 Task: Create a section DevOps Dynamo and in the section, add a milestone Customer Relationship Management (CRM) Implementation in the project WorkSmart.
Action: Mouse moved to (96, 318)
Screenshot: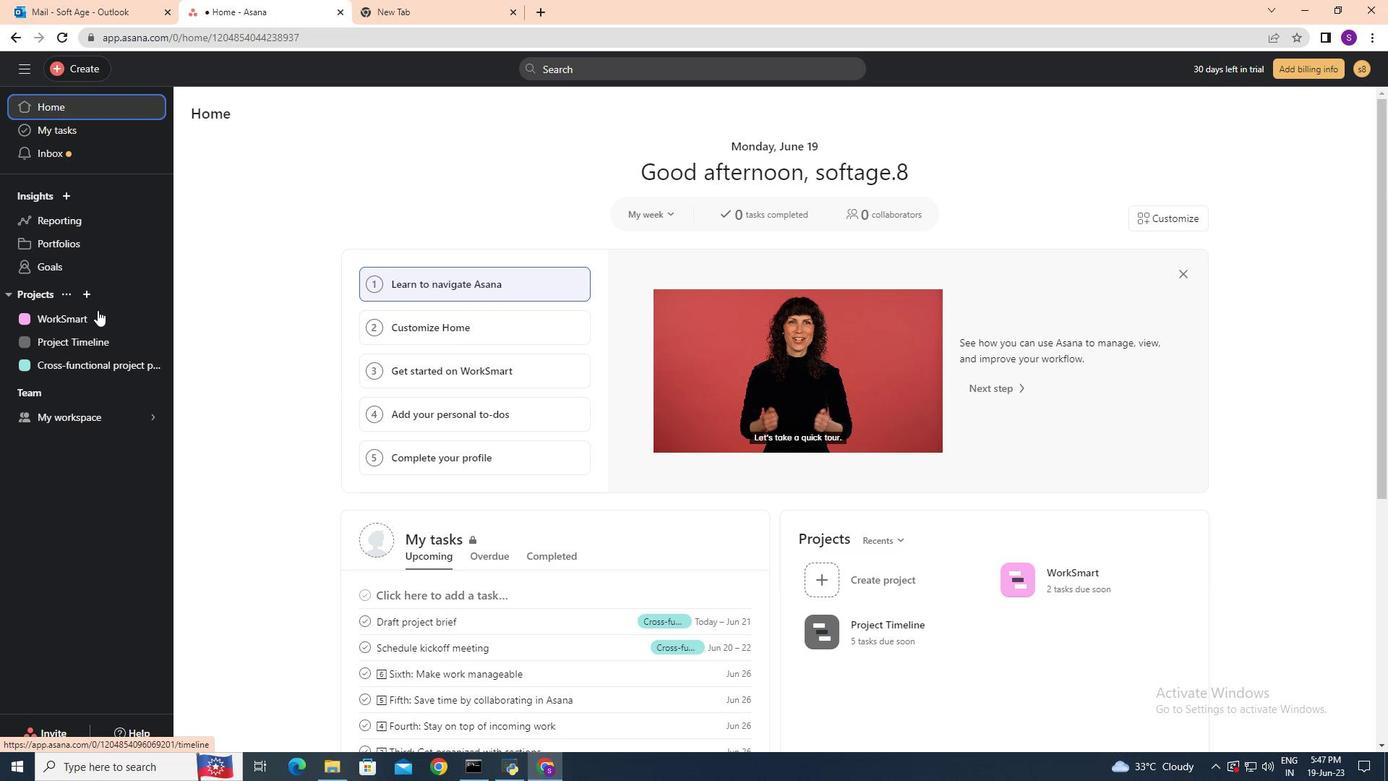 
Action: Mouse pressed left at (96, 318)
Screenshot: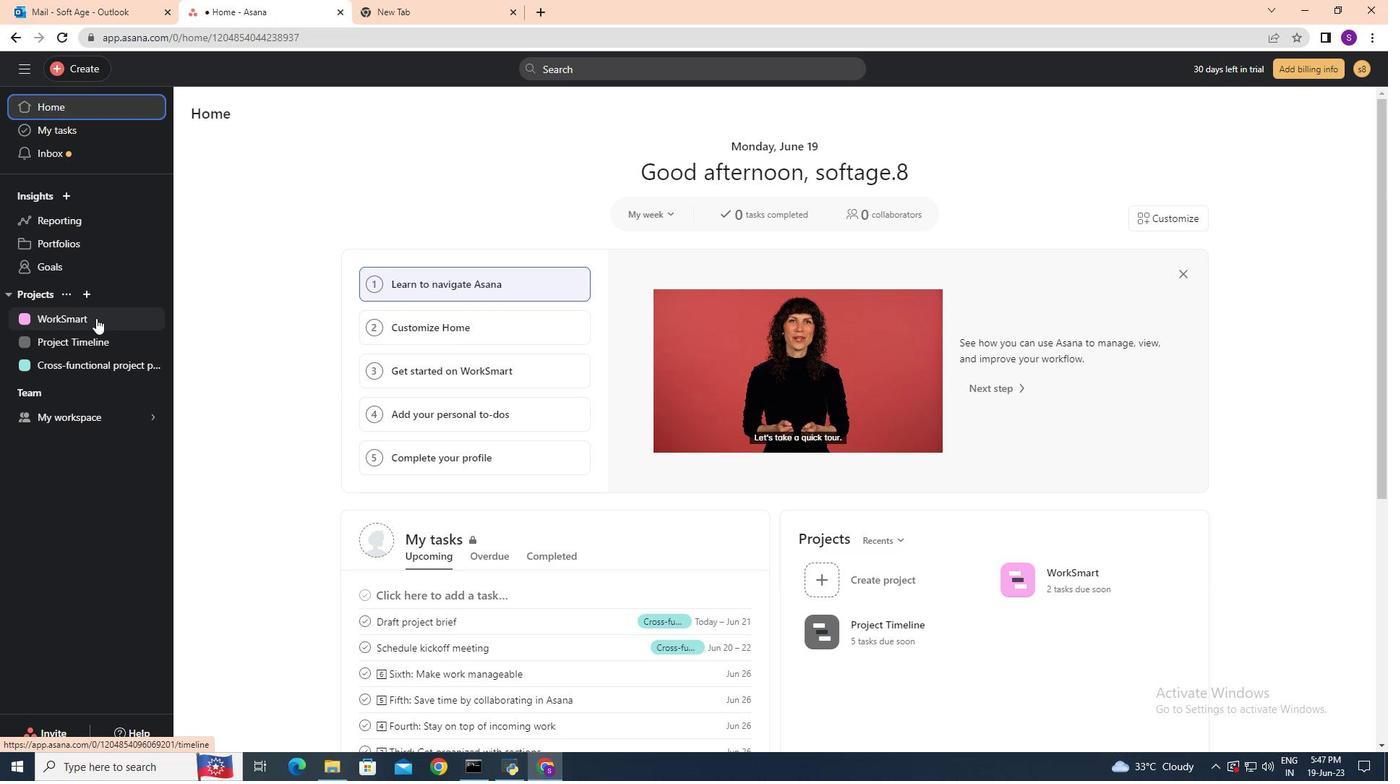 
Action: Mouse moved to (245, 527)
Screenshot: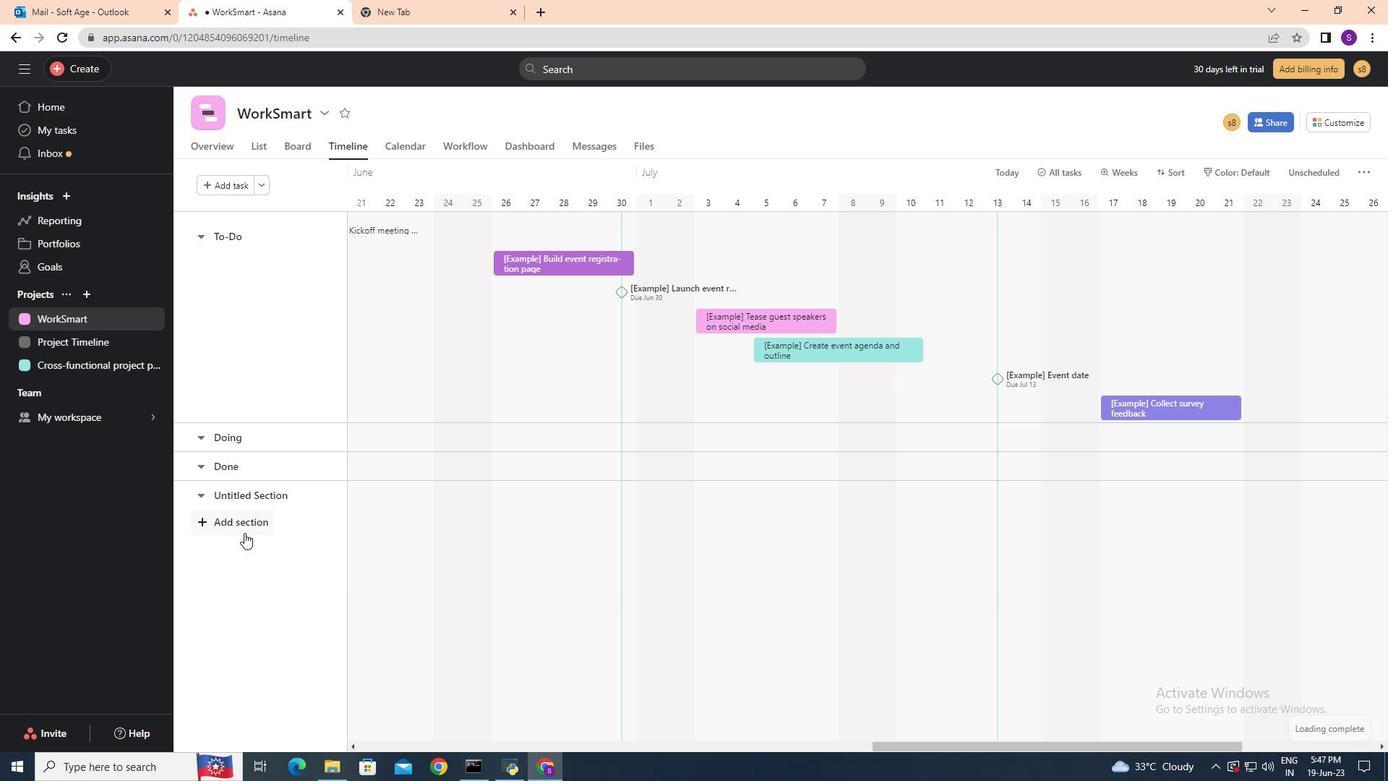 
Action: Mouse pressed left at (245, 527)
Screenshot: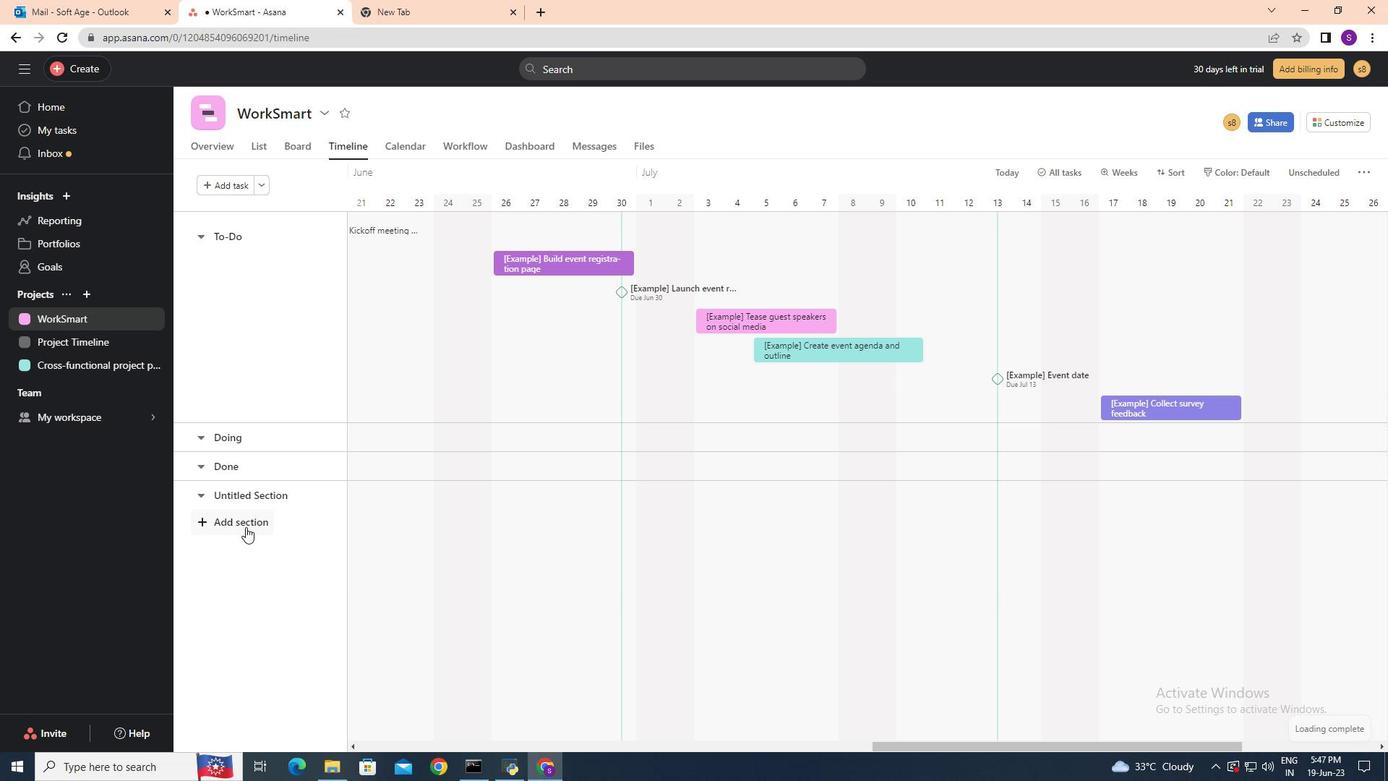 
Action: Key pressed <Key.shift><Key.shift><Key.shift><Key.shift><Key.shift><Key.shift><Key.shift><Key.shift><Key.shift><Key.shift><Key.shift><Key.shift><Key.shift><Key.shift><Key.shift><Key.shift><Key.shift>Dev<Key.shift><Key.shift><Key.shift><Key.shift><Key.shift><Key.shift><Key.shift><Key.shift><Key.shift><Key.shift><Key.shift><Key.shift><Key.shift><Key.shift><Key.shift><Key.shift><Key.shift><Key.shift><Key.shift><Key.shift><Key.shift><Key.shift><Key.shift><Key.shift><Key.shift><Key.shift><Key.shift>Ops<Key.space><Key.shift><Key.shift><Key.shift>Dynamo<Key.enter>
Screenshot: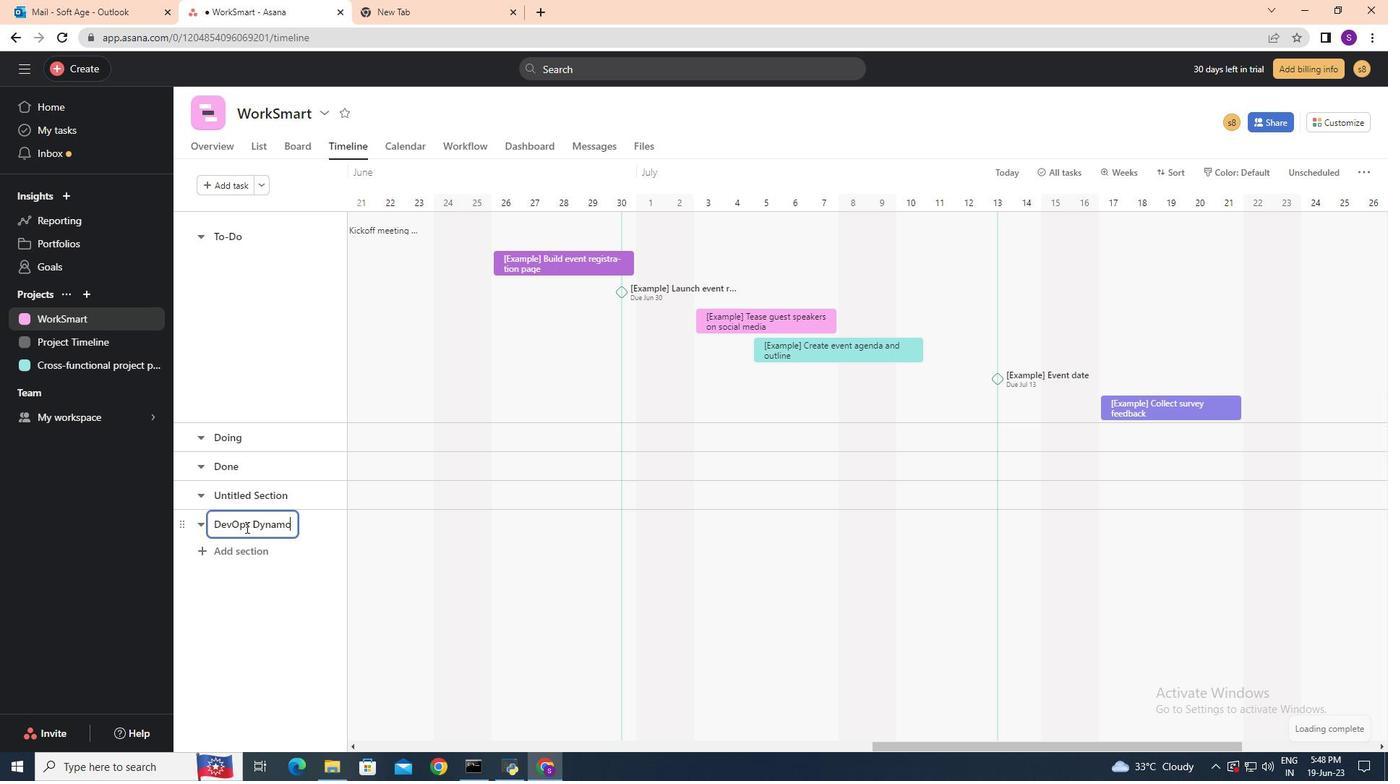 
Action: Mouse moved to (383, 522)
Screenshot: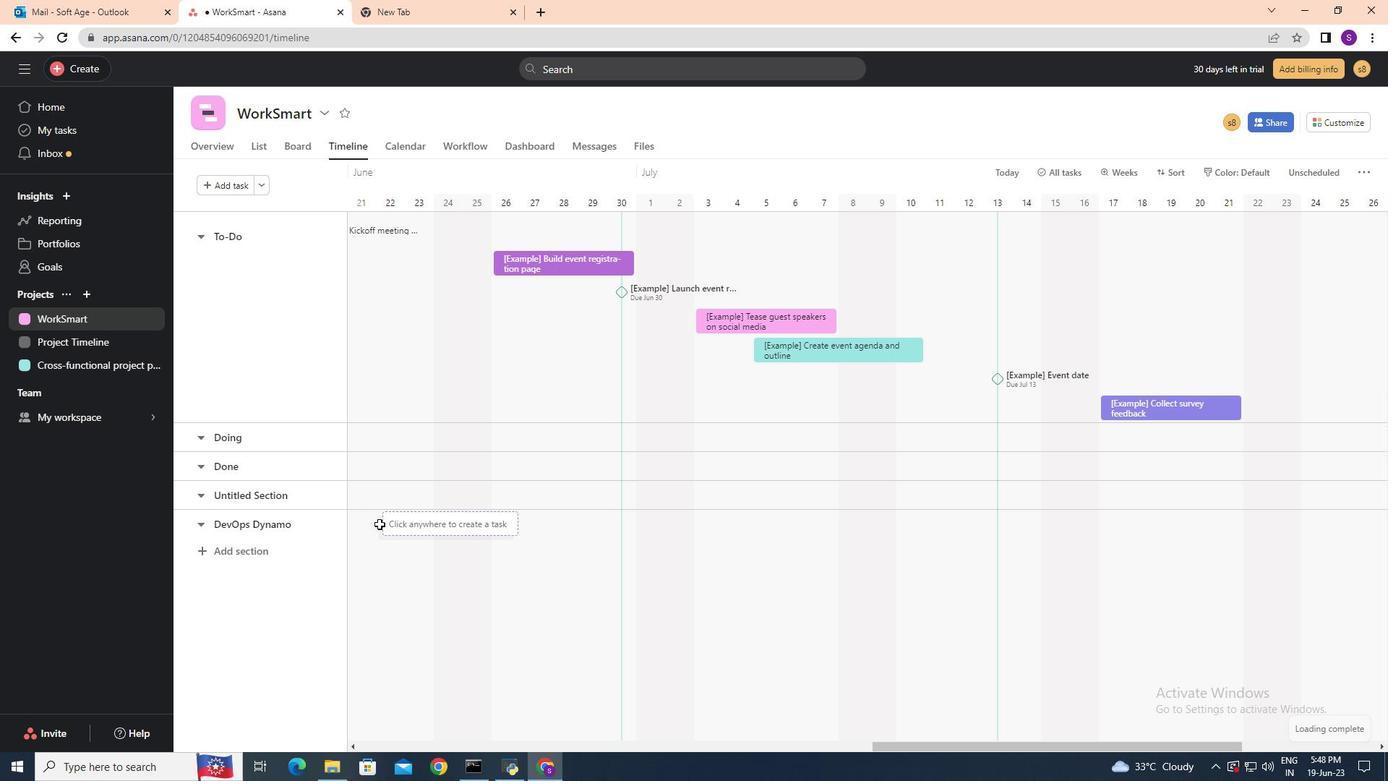
Action: Mouse pressed left at (383, 522)
Screenshot: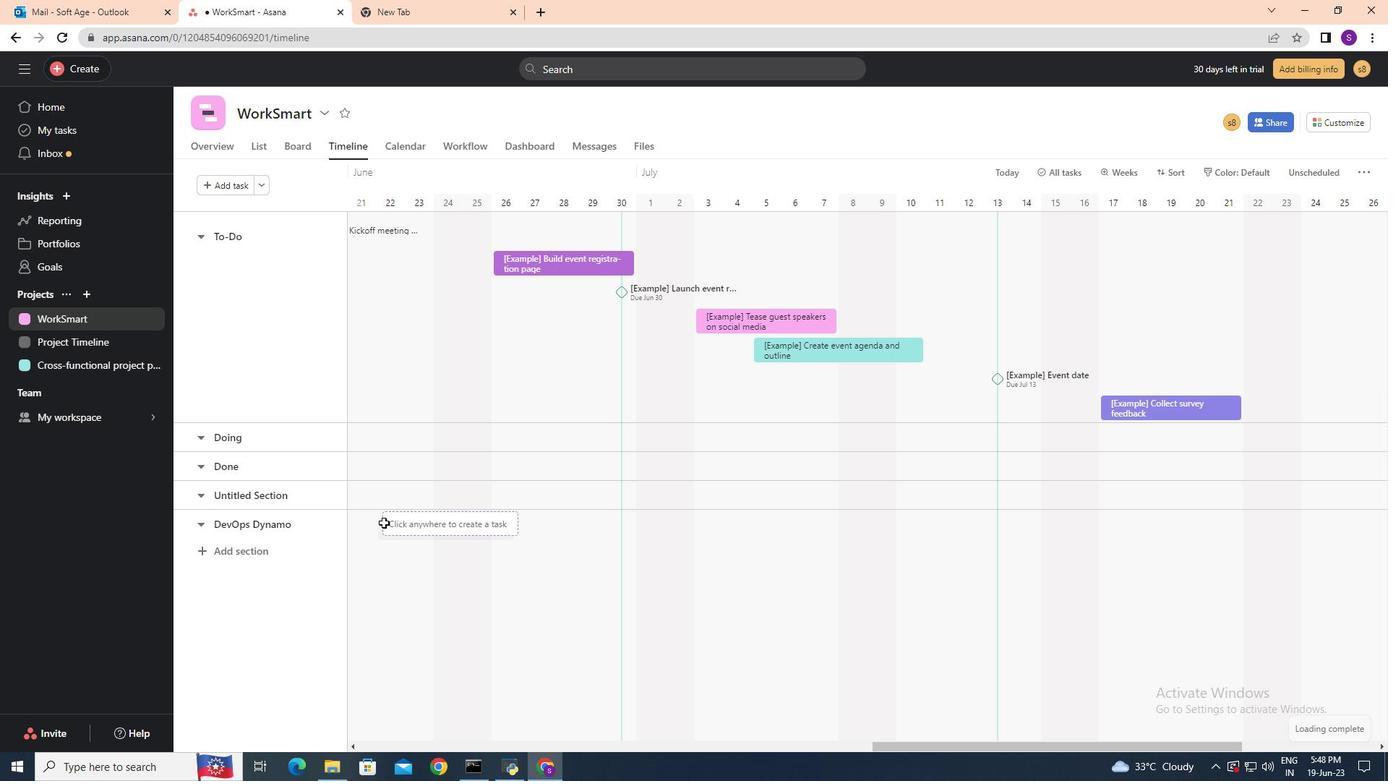 
Action: Key pressed <Key.shift><Key.shift><Key.shift><Key.shift><Key.shift><Key.shift><Key.shift><Key.shift><Key.shift><Key.shift><Key.shift><Key.shift><Key.shift><Key.shift><Key.shift><Key.shift><Key.shift><Key.shift><Key.shift><Key.shift><Key.shift><Key.shift><Key.shift><Key.shift><Key.shift><Key.shift><Key.shift><Key.shift><Key.shift><Key.shift><Key.shift><Key.shift><Key.shift><Key.shift><Key.shift><Key.shift><Key.shift><Key.shift><Key.shift><Key.shift><Key.shift><Key.shift><Key.shift><Key.shift><Key.shift><Key.shift><Key.shift><Key.shift><Key.shift><Key.shift><Key.shift><Key.shift><Key.shift><Key.shift>Customer<Key.space>r<Key.backspace><Key.shift>Relationship<Key.space><Key.shift>Management<Key.space><Key.shift_r><Key.shift_r><Key.shift_r>(<Key.shift>CRM<Key.shift_r>)<Key.space><Key.shift>Implemn<Key.backspace>entation<Key.space>
Screenshot: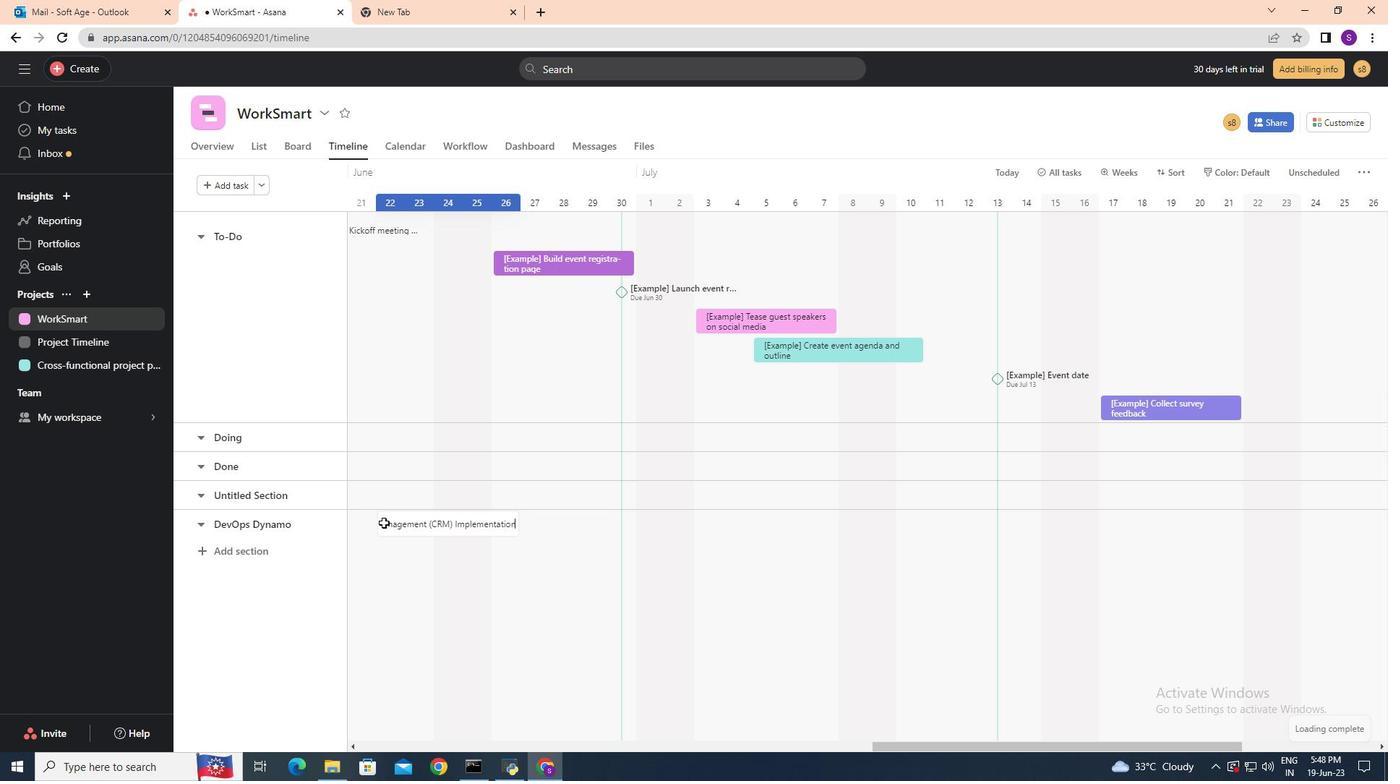 
Action: Mouse moved to (480, 533)
Screenshot: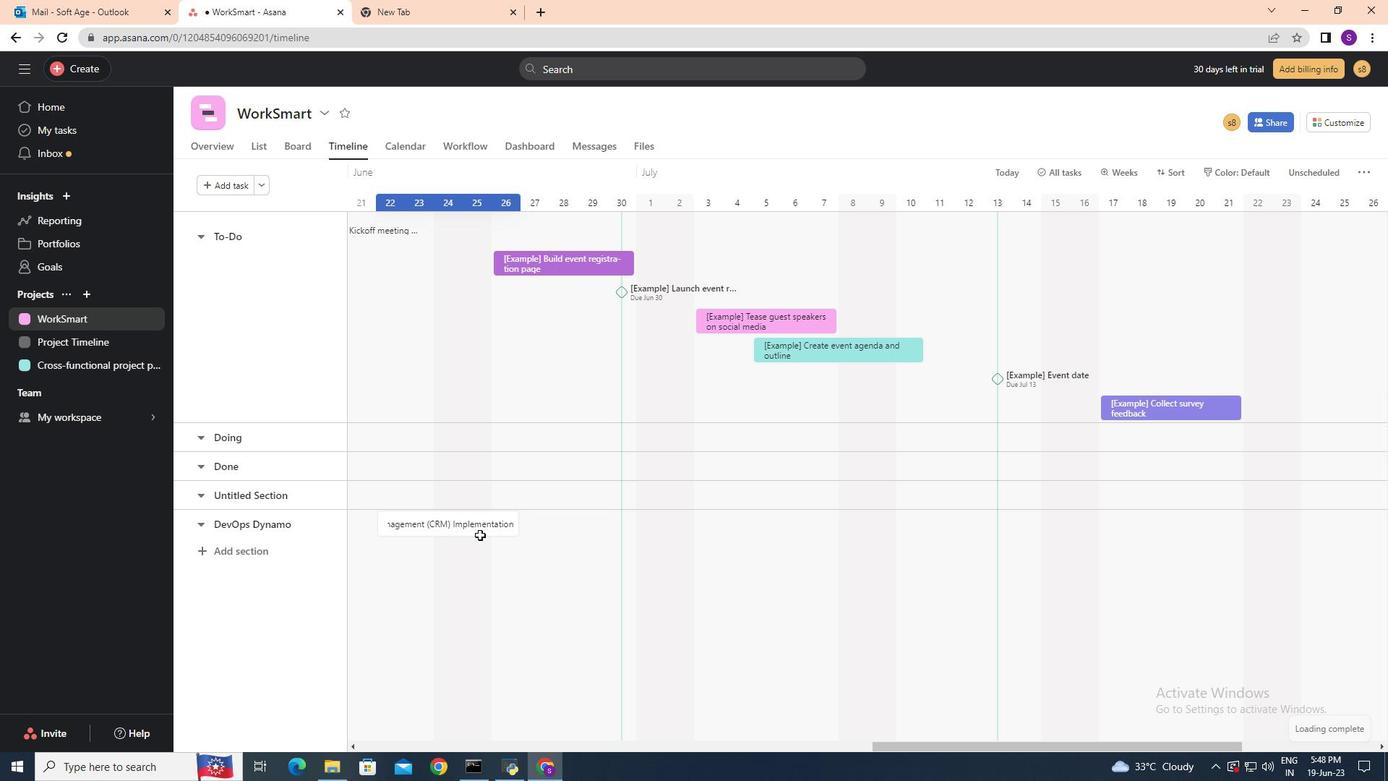 
Action: Mouse pressed left at (480, 533)
Screenshot: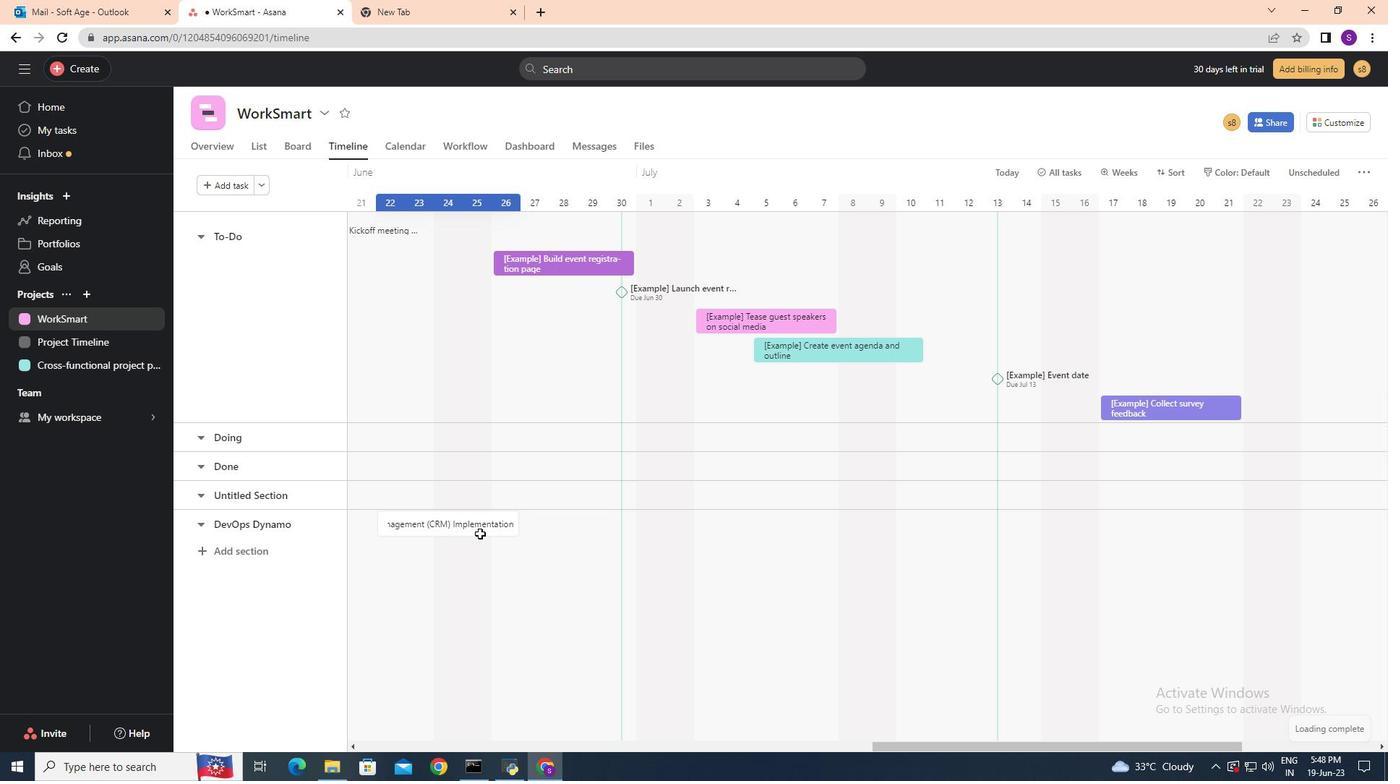 
Action: Mouse moved to (474, 524)
Screenshot: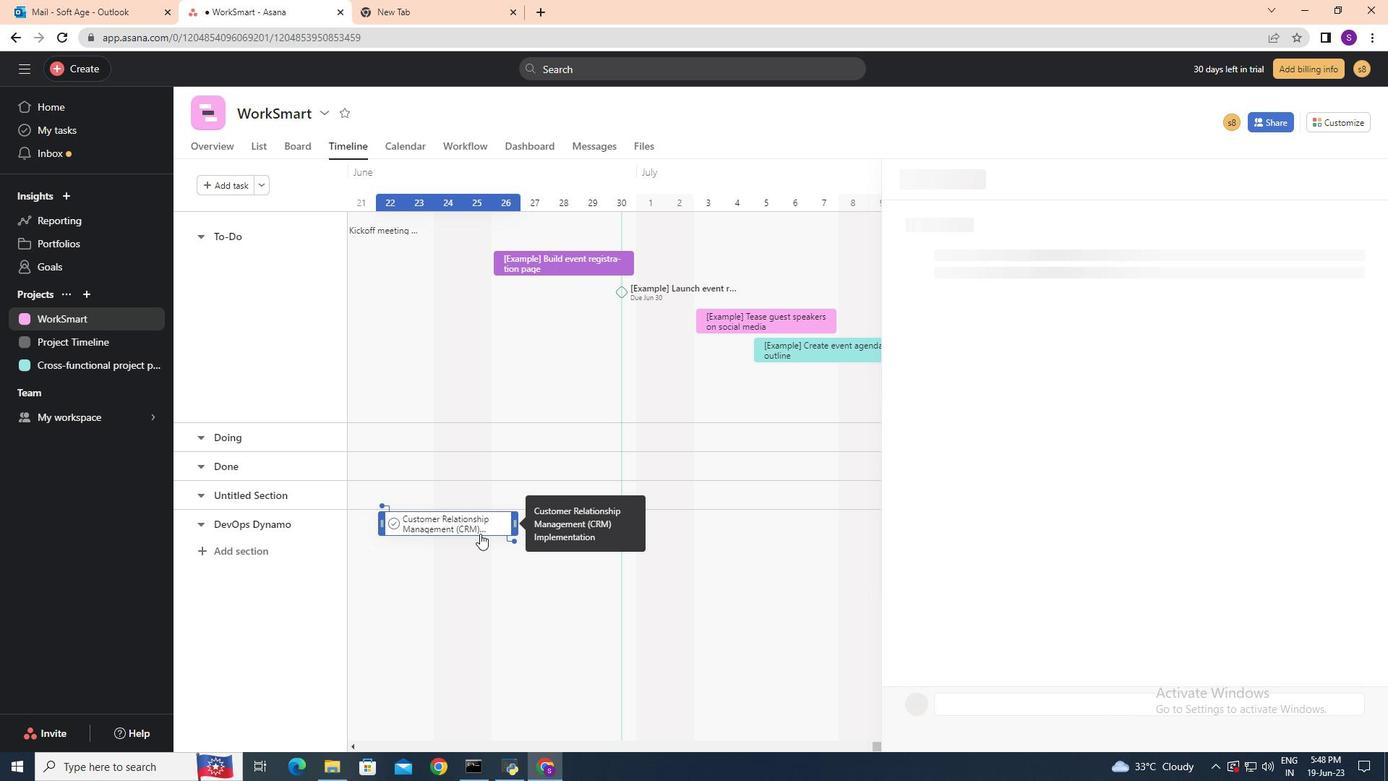 
Action: Mouse pressed right at (474, 524)
Screenshot: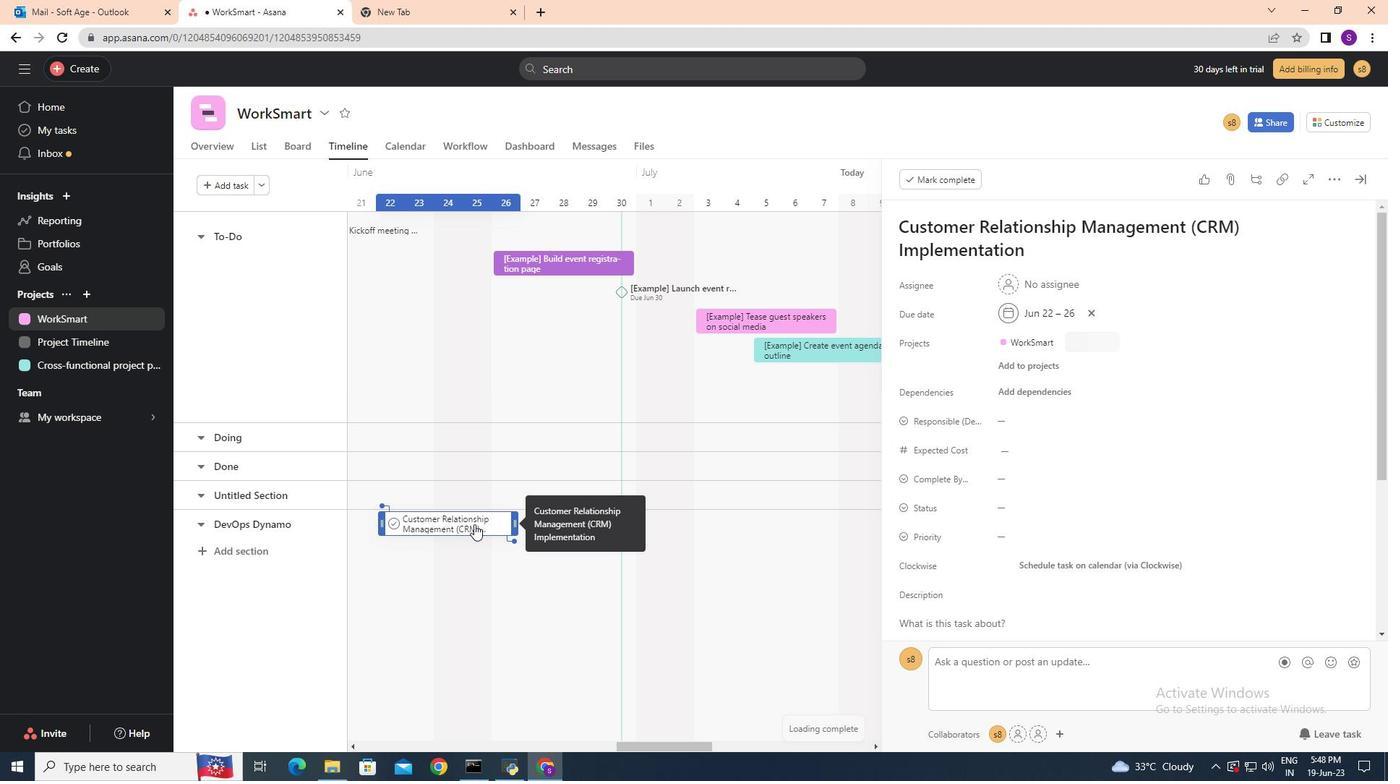 
Action: Mouse moved to (503, 479)
Screenshot: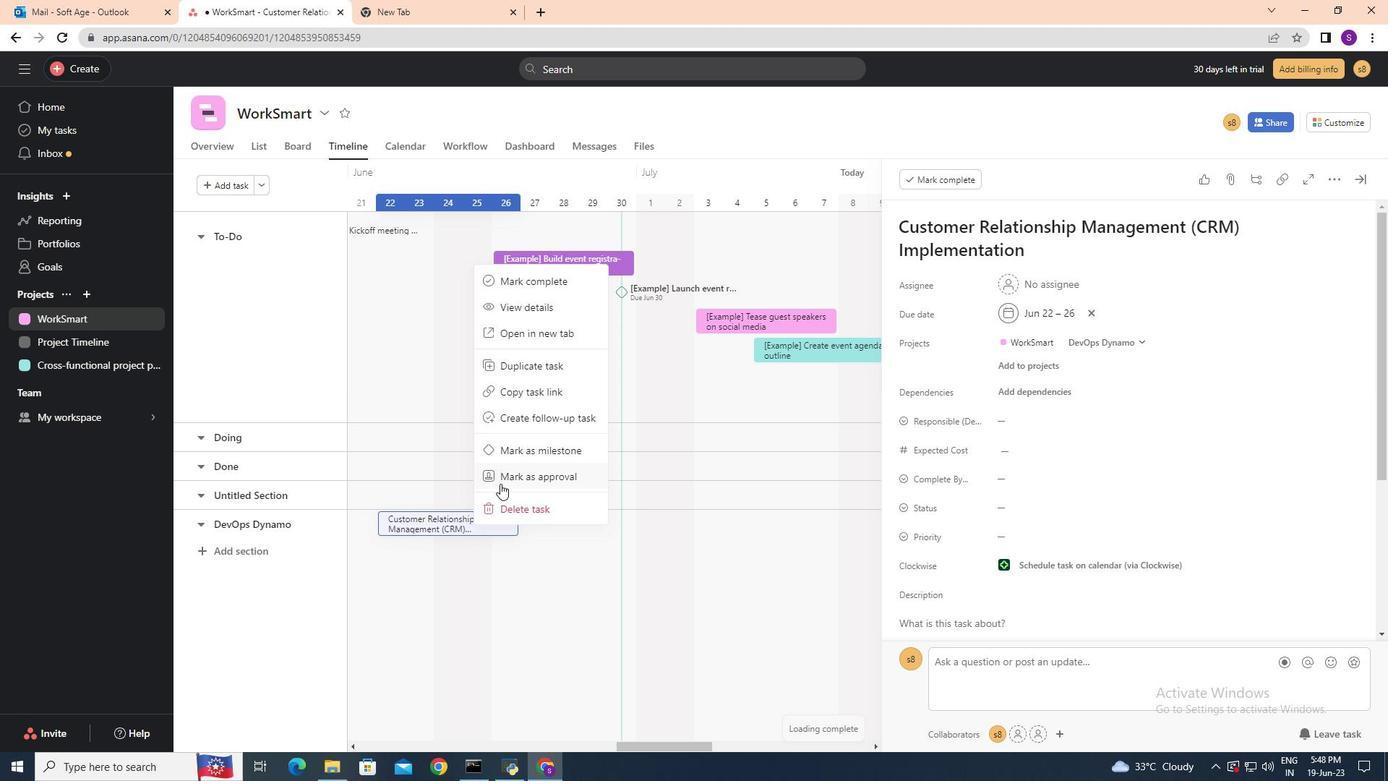 
Action: Mouse pressed left at (503, 479)
Screenshot: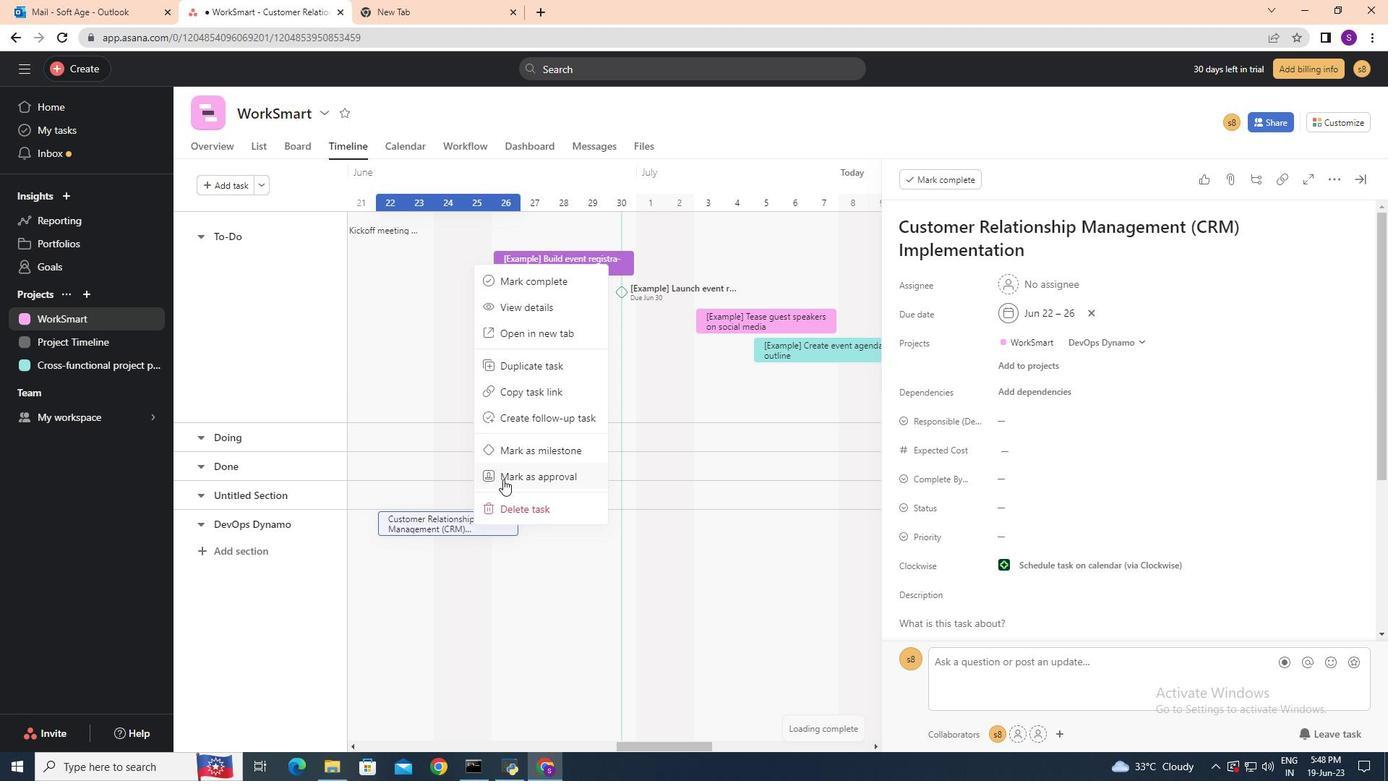 
